 Task: Create a sub task Release to Production / Go Live for the task  Add search functionality to the app in the project TravelForge , assign it to team member softage.6@softage.net and update the status of the sub task to  At Risk , set the priority of the sub task to Medium.
Action: Mouse moved to (70, 384)
Screenshot: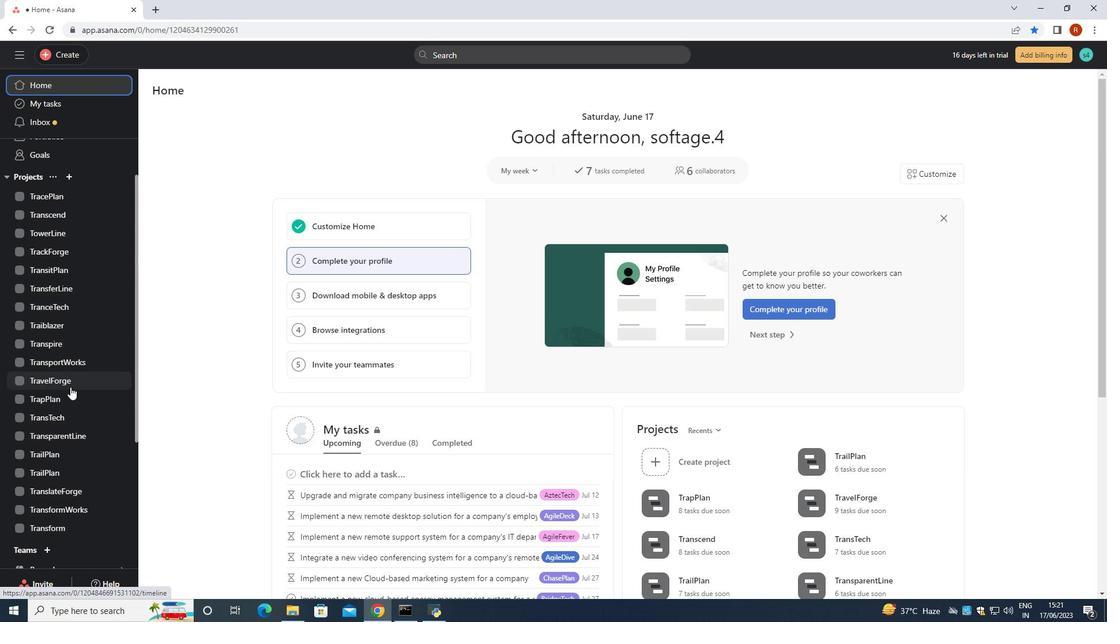 
Action: Mouse pressed left at (70, 384)
Screenshot: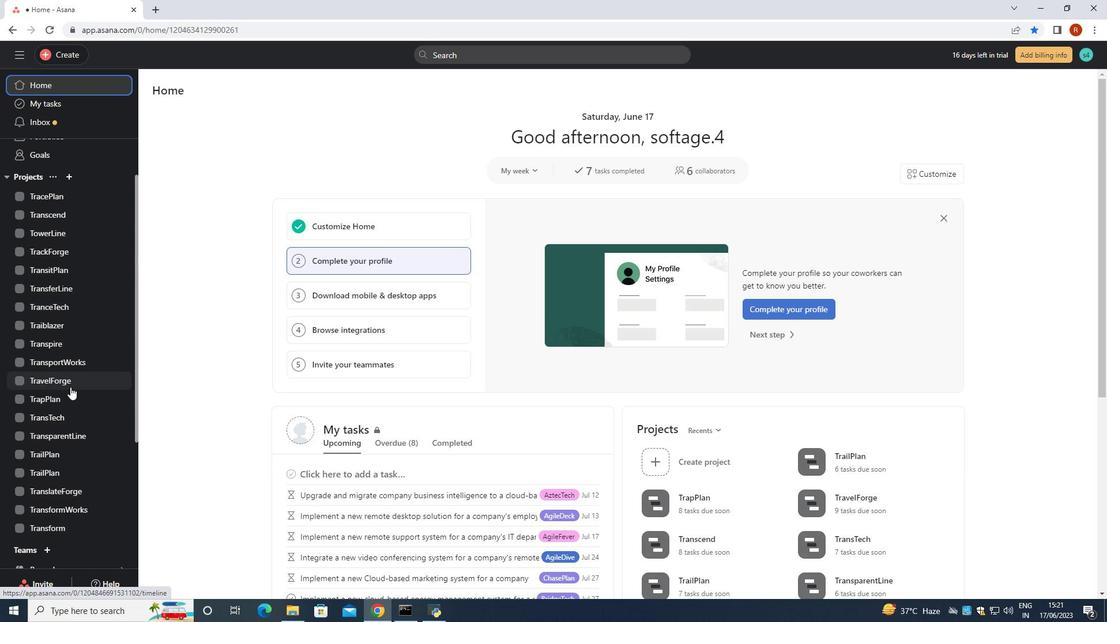 
Action: Mouse moved to (453, 269)
Screenshot: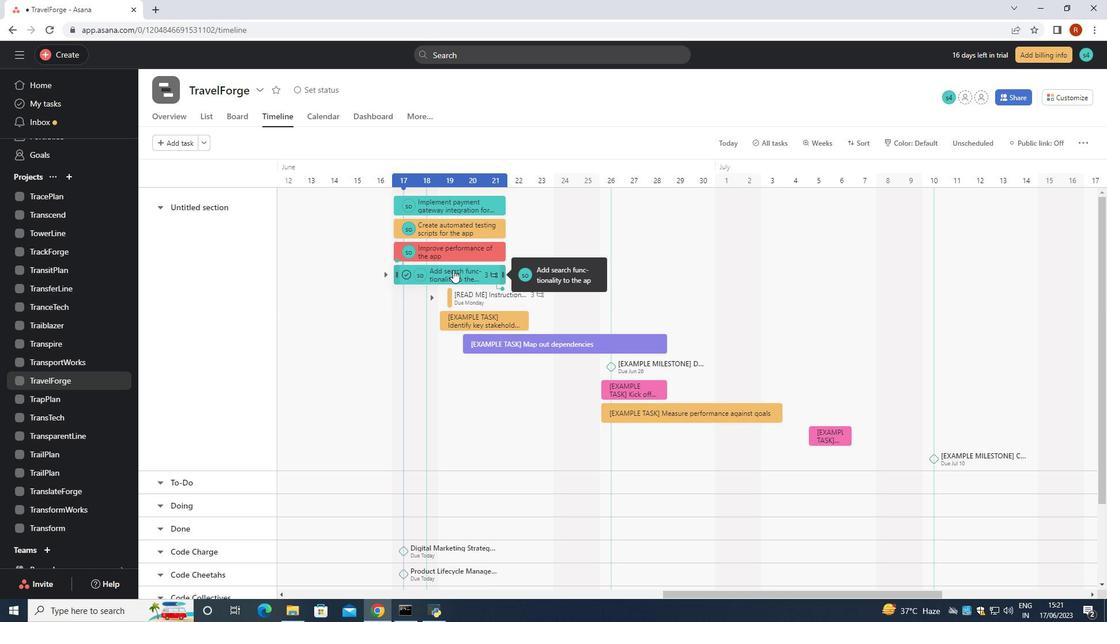 
Action: Mouse pressed left at (453, 269)
Screenshot: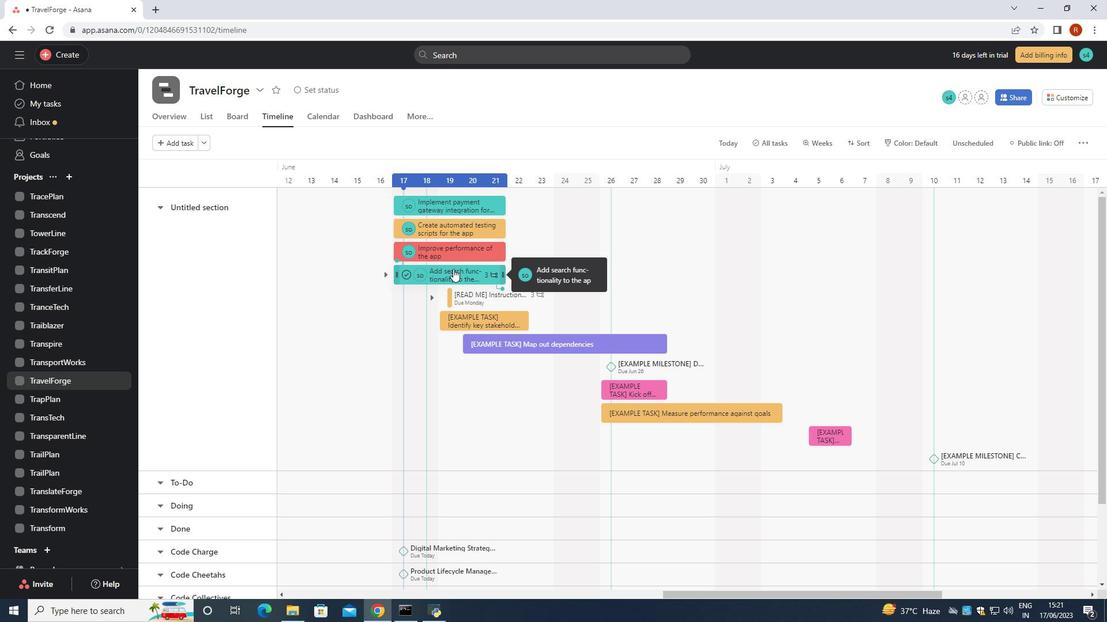 
Action: Mouse moved to (932, 183)
Screenshot: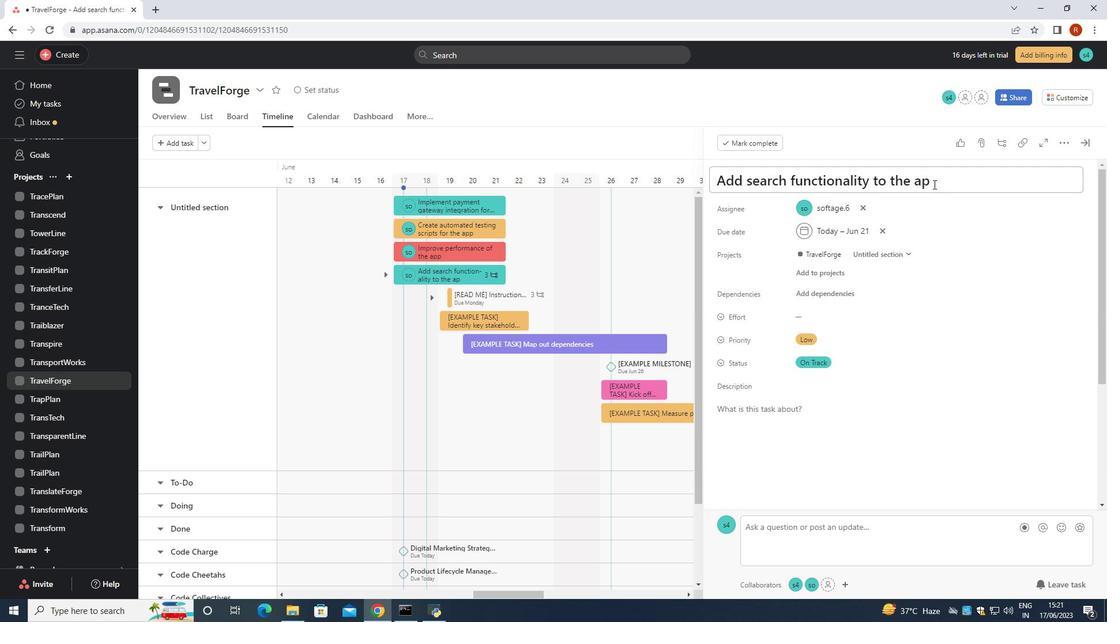 
Action: Mouse pressed left at (932, 183)
Screenshot: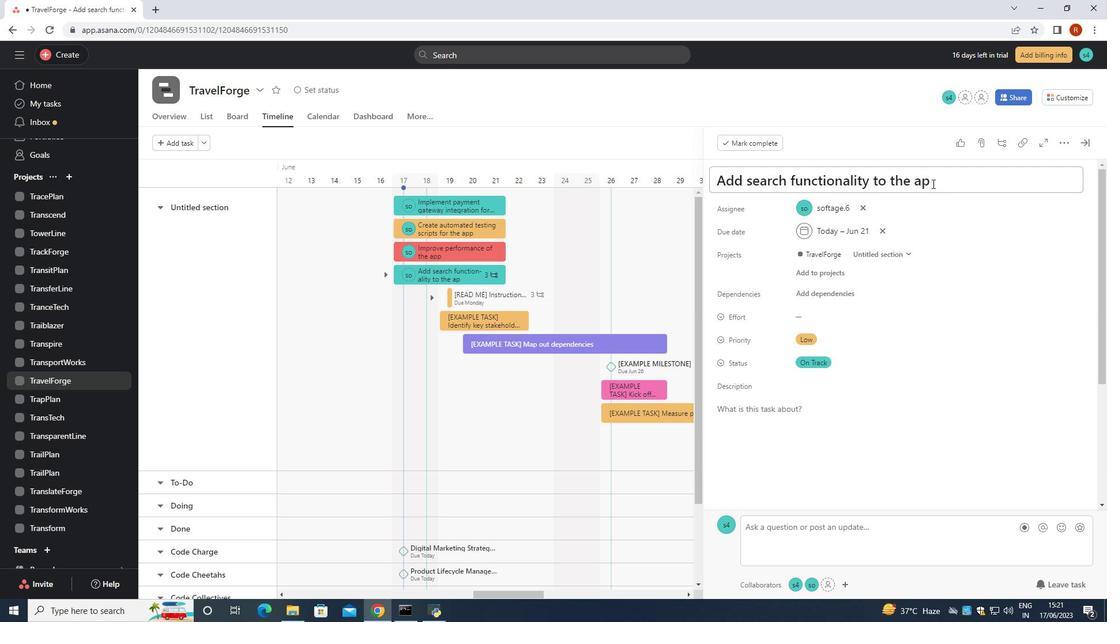 
Action: Mouse moved to (931, 183)
Screenshot: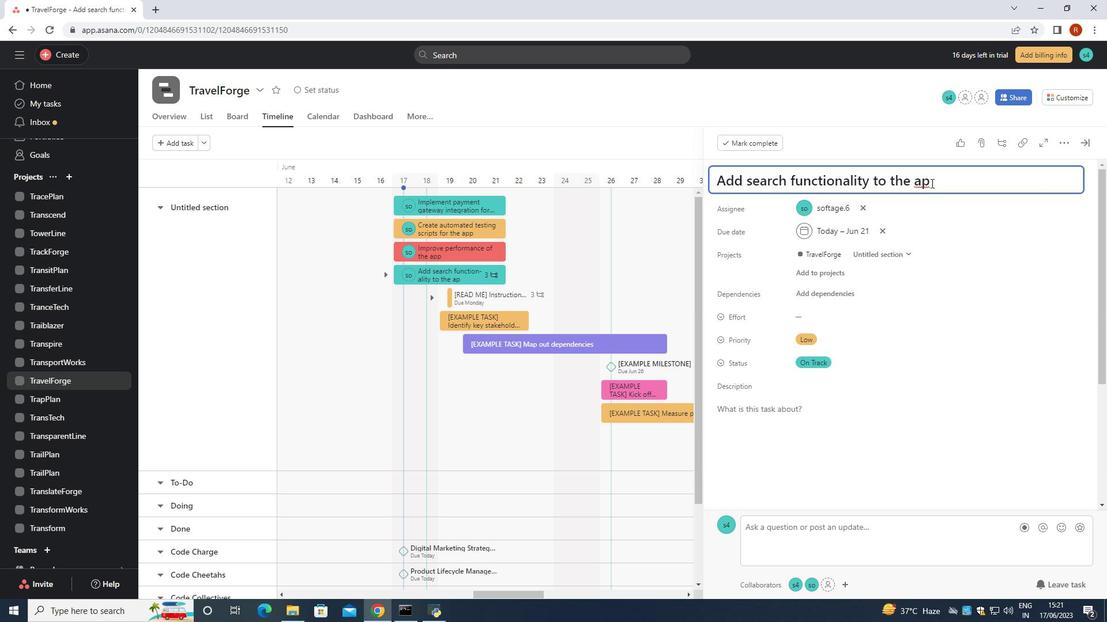 
Action: Key pressed p
Screenshot: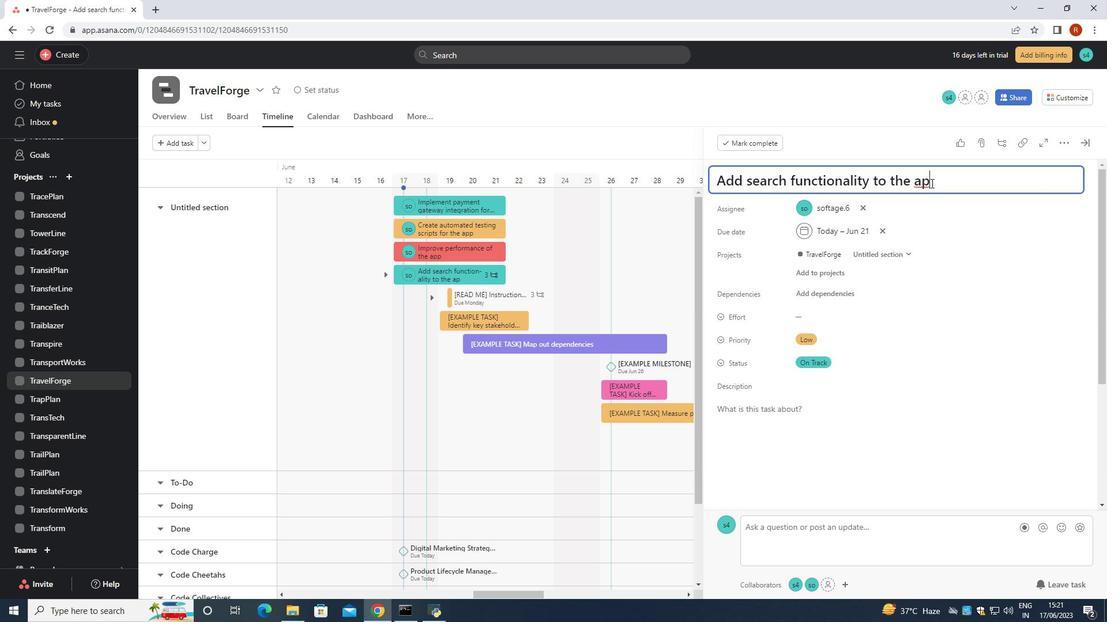 
Action: Mouse moved to (768, 434)
Screenshot: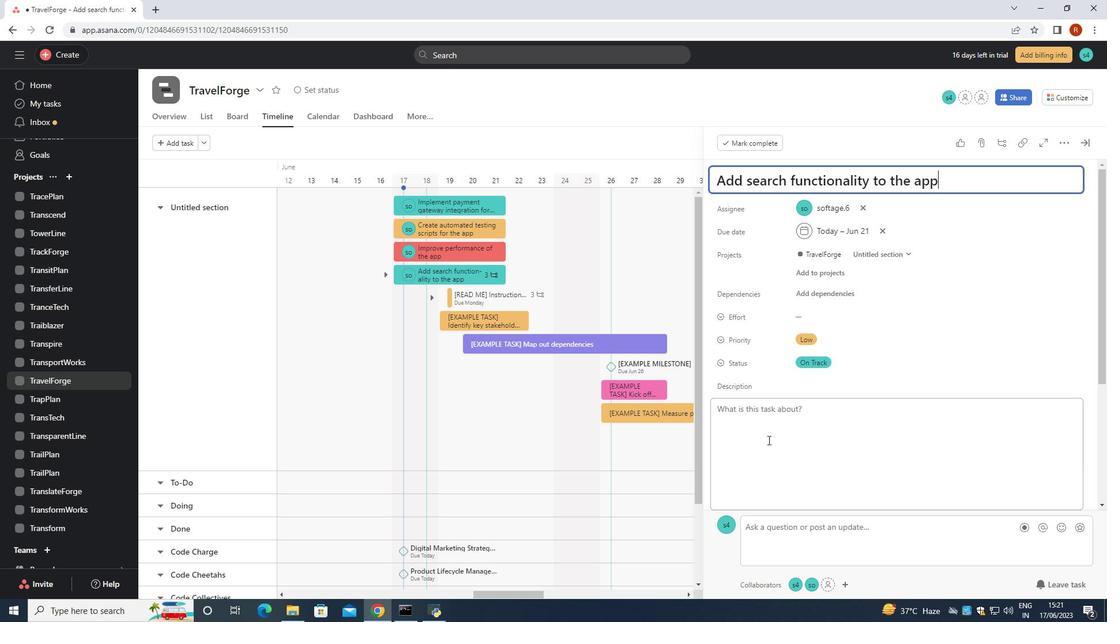 
Action: Mouse scrolled (768, 433) with delta (0, 0)
Screenshot: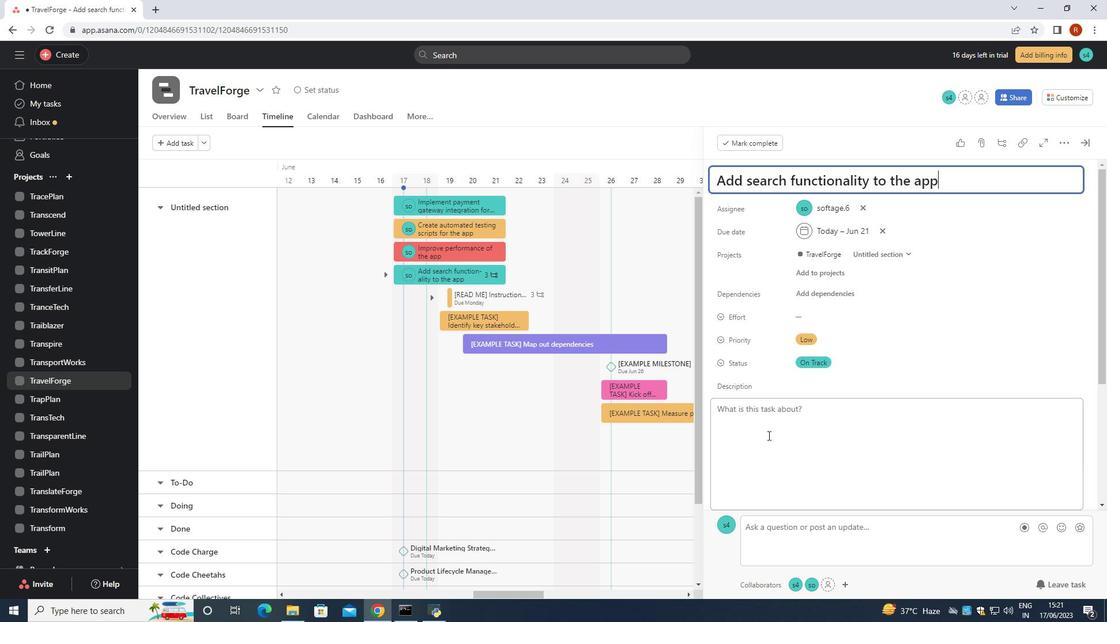
Action: Mouse moved to (768, 433)
Screenshot: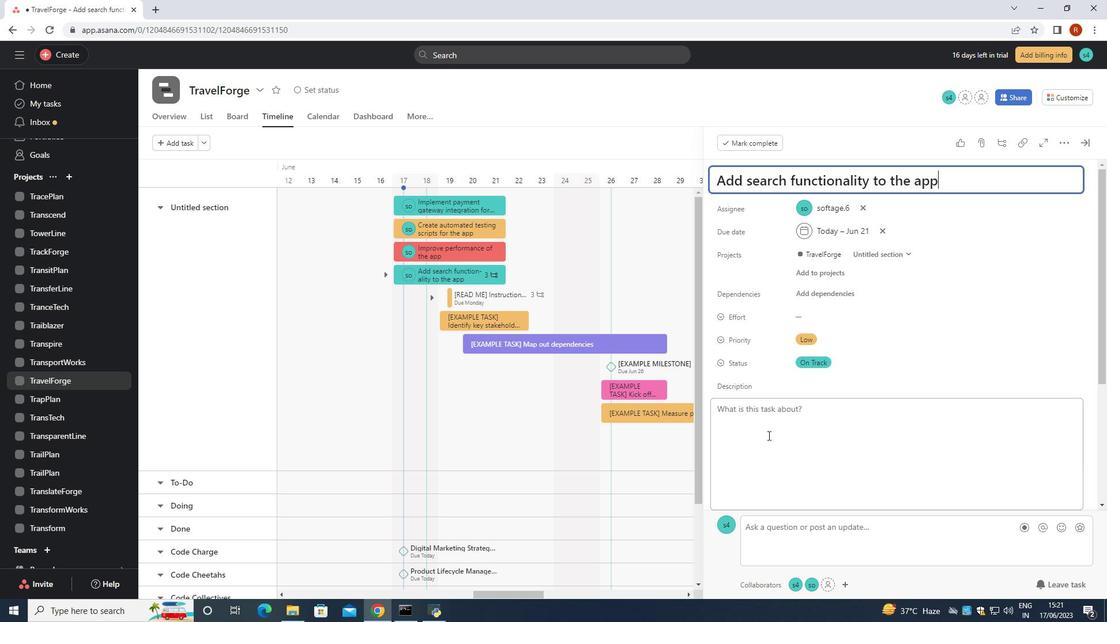 
Action: Mouse scrolled (768, 432) with delta (0, 0)
Screenshot: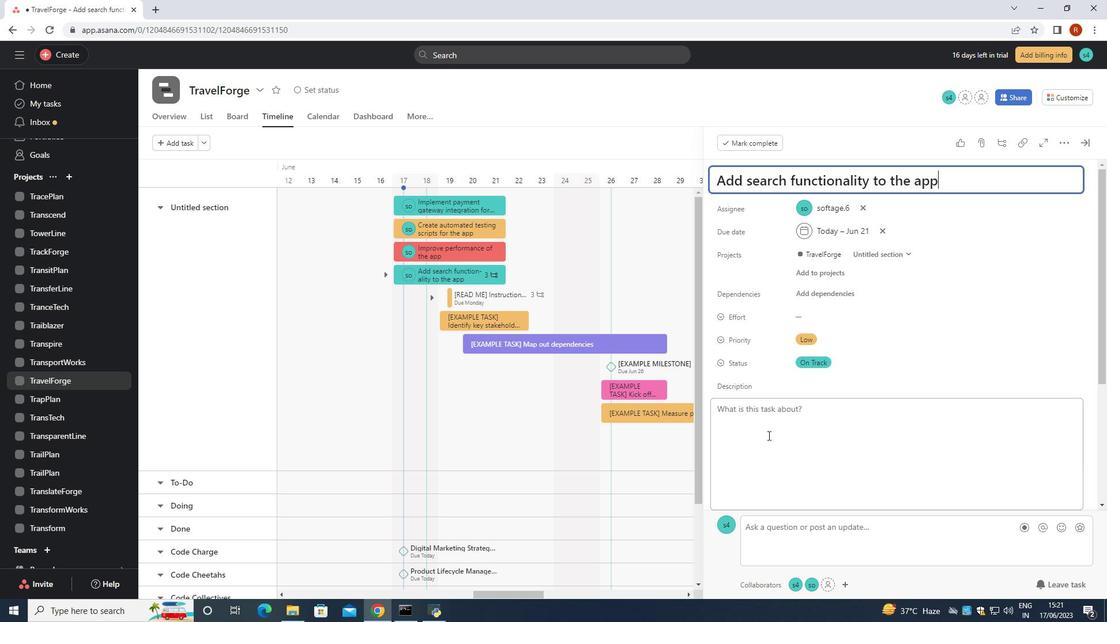 
Action: Mouse moved to (765, 426)
Screenshot: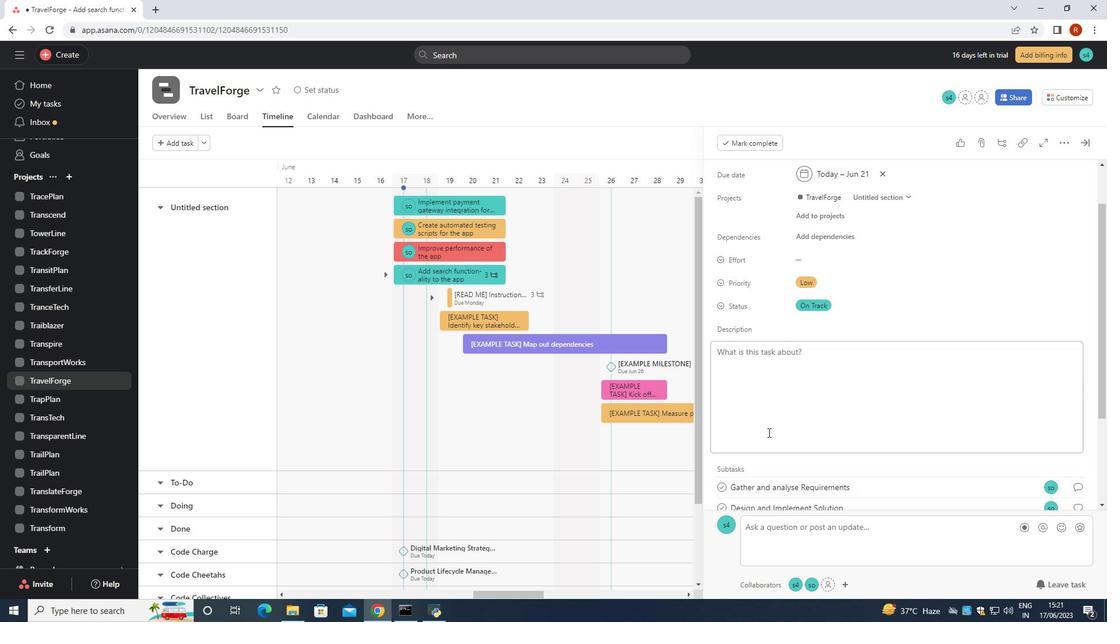 
Action: Mouse scrolled (765, 430) with delta (0, 0)
Screenshot: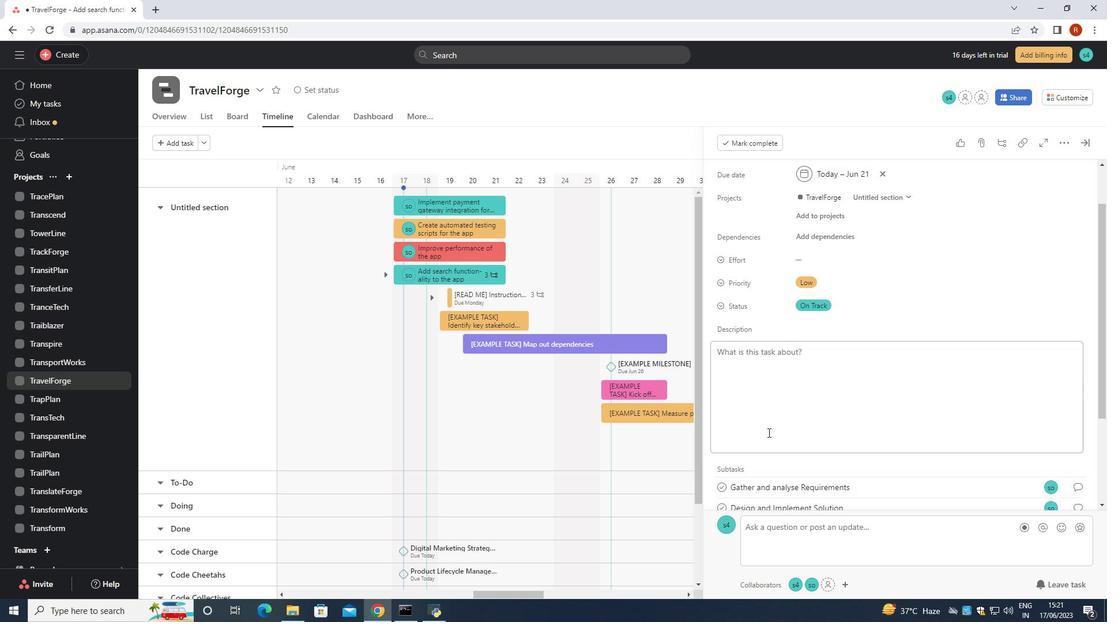 
Action: Mouse moved to (765, 427)
Screenshot: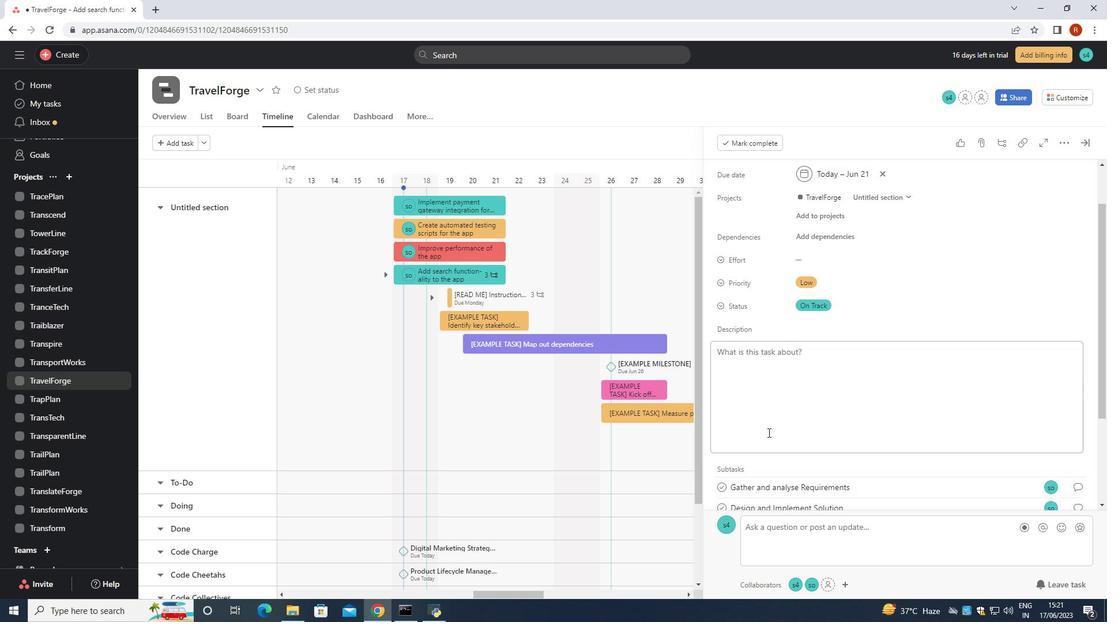 
Action: Mouse scrolled (763, 424) with delta (0, 0)
Screenshot: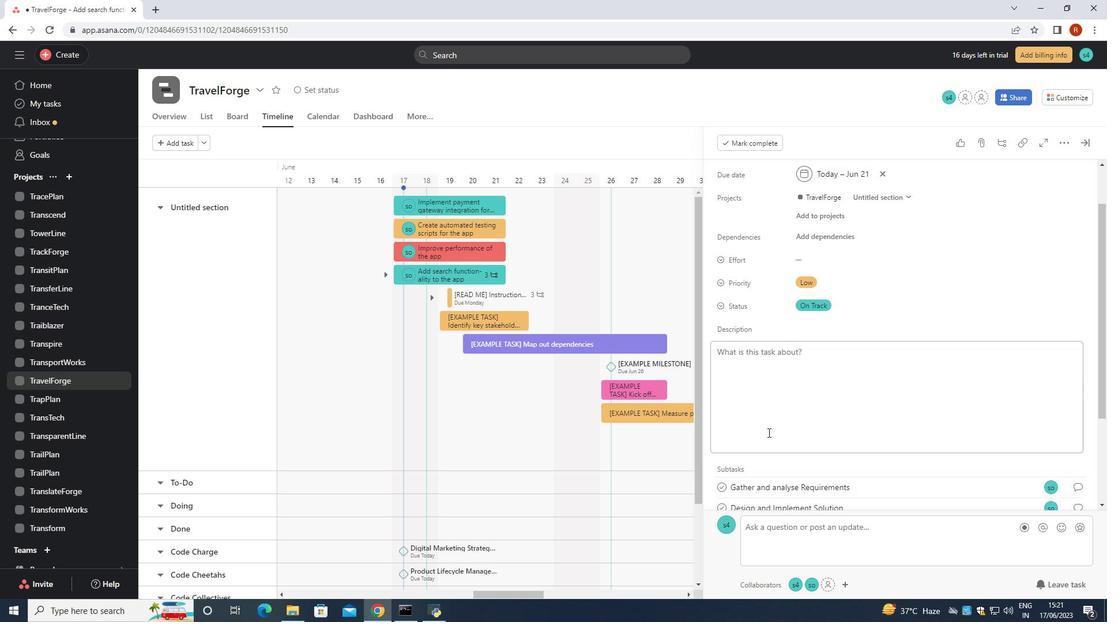 
Action: Mouse moved to (762, 414)
Screenshot: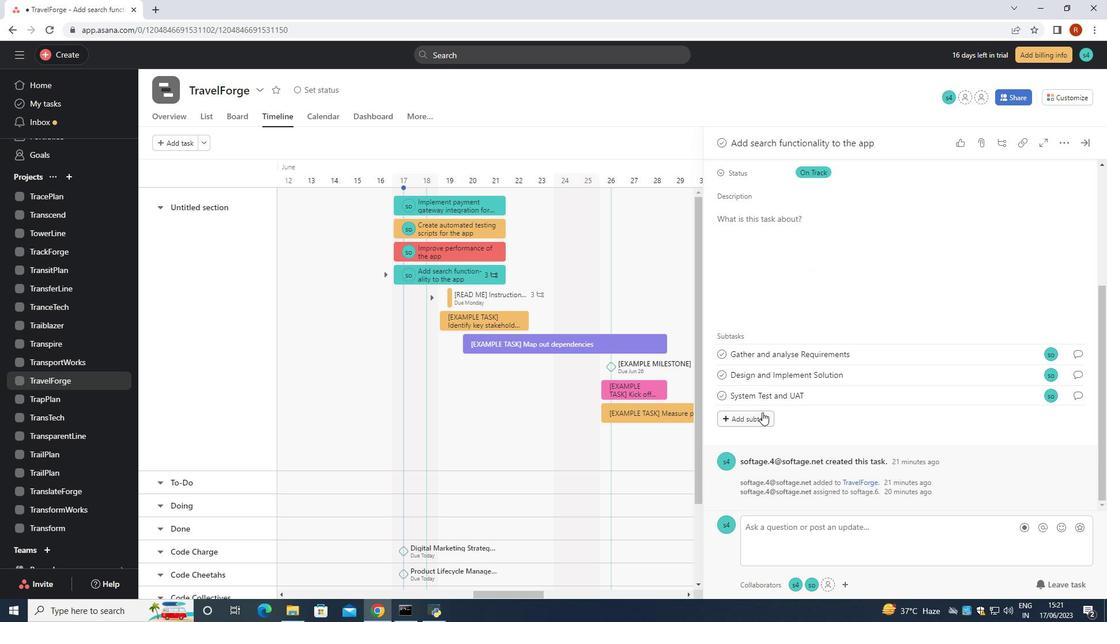 
Action: Mouse pressed left at (762, 414)
Screenshot: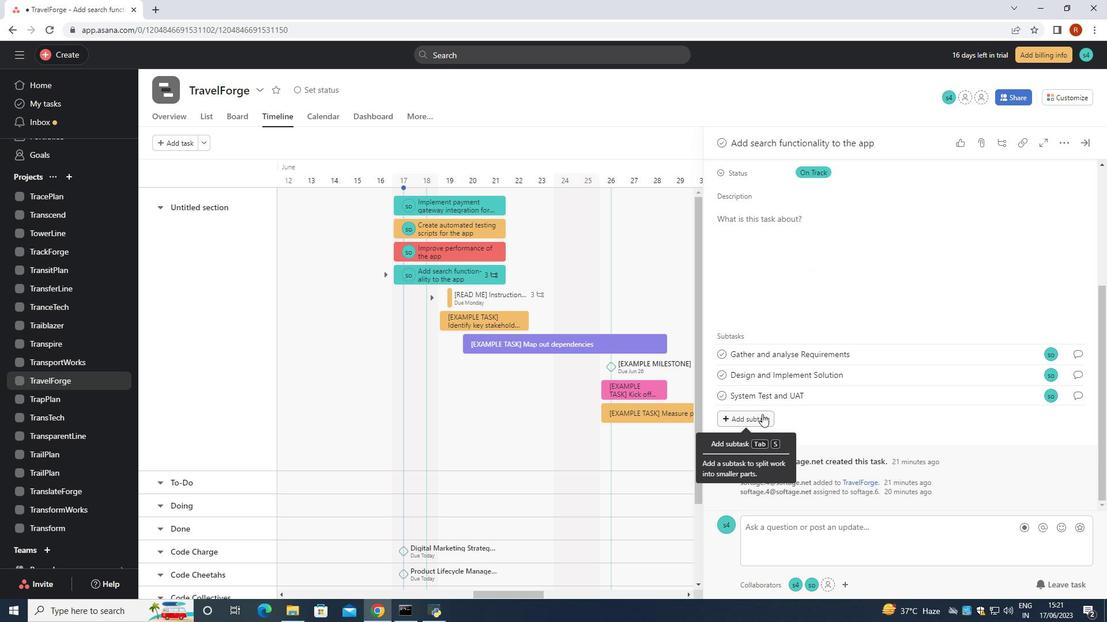 
Action: Mouse moved to (762, 415)
Screenshot: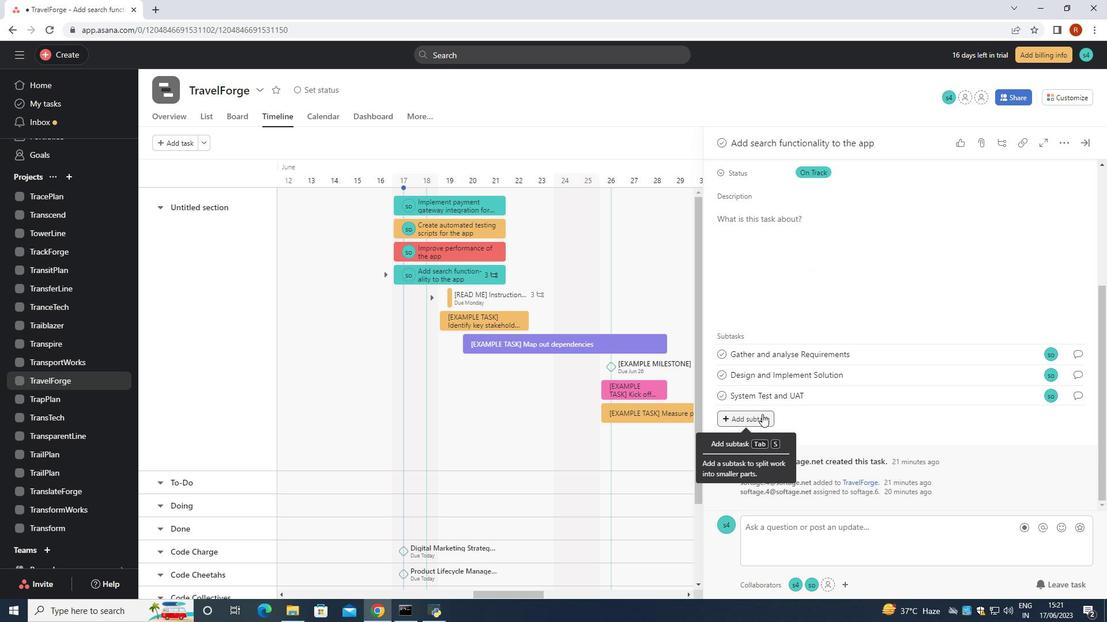 
Action: Key pressed f<Key.shift>Release<Key.space><Key.shift>to<Key.space><Key.left><Key.left><Key.left><Key.left><Key.left><Key.left><Key.left><Key.left><Key.left><Key.left><Key.left><Key.left><Key.left><Key.left><Key.left><Key.left><Key.right><Key.backspace><Key.right><Key.right><Key.right><Key.right><Key.right><Key.right><Key.right><Key.right><Key.right><Key.right><Key.space><Key.shift>p<Key.backspace><Key.shift>Production<Key.space><Key.backspace>/<Key.shift>Go<Key.shift><Key.space><Key.shift>Live
Screenshot: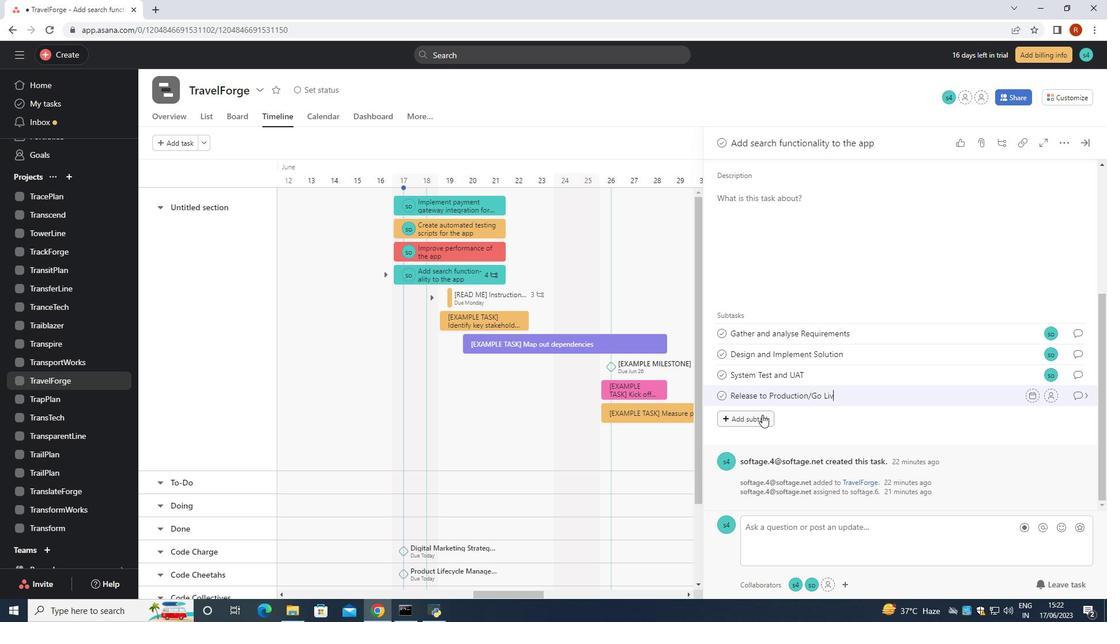 
Action: Mouse moved to (1050, 396)
Screenshot: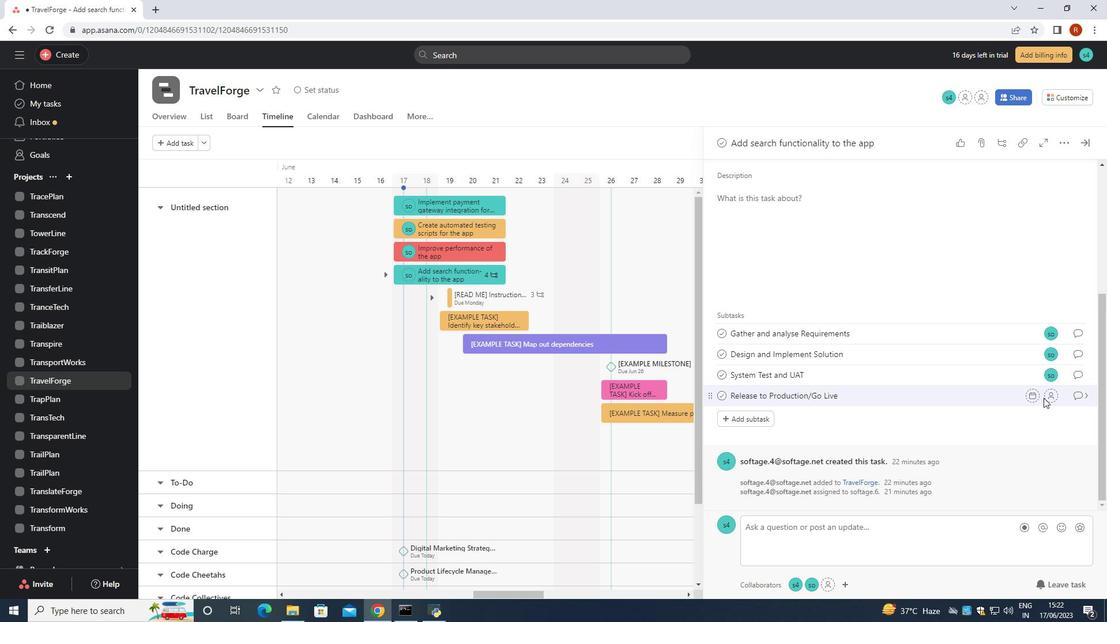 
Action: Mouse pressed left at (1050, 396)
Screenshot: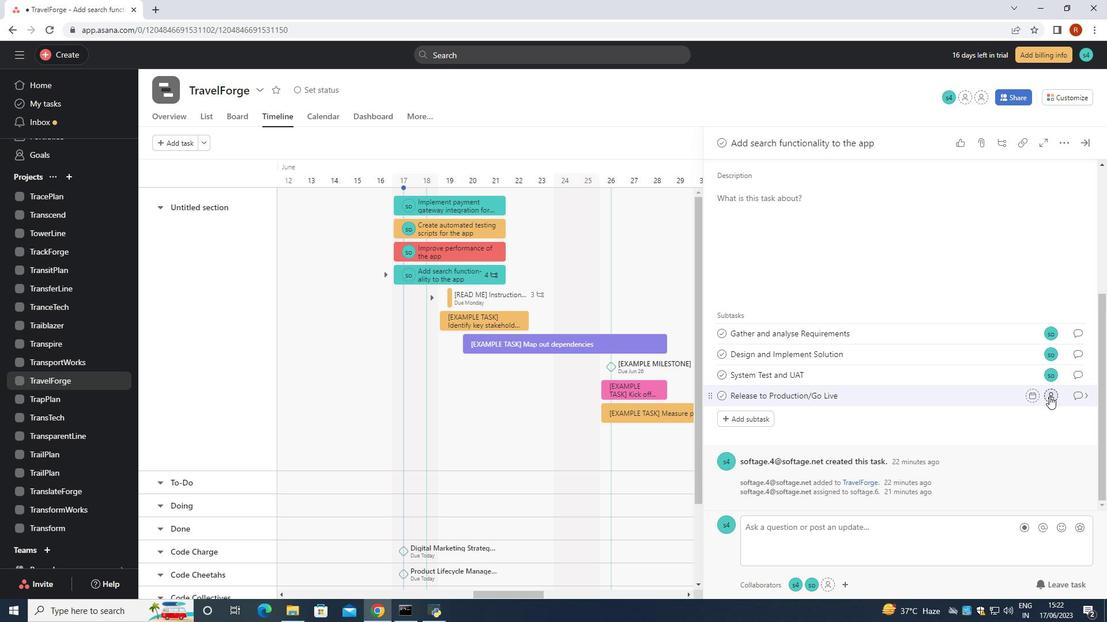 
Action: Mouse moved to (1051, 396)
Screenshot: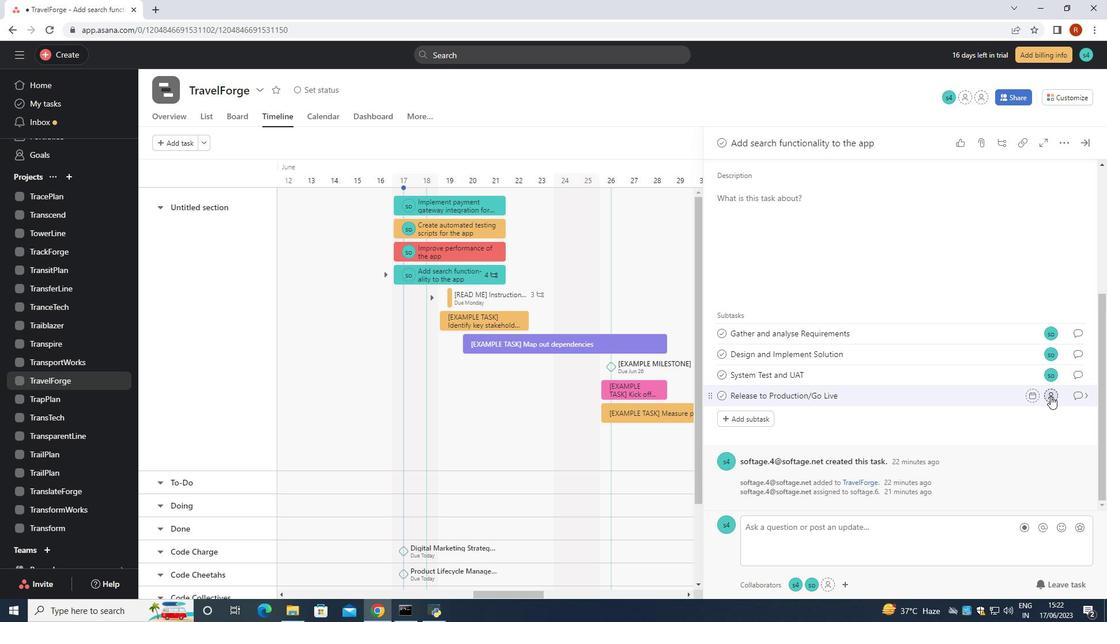 
Action: Key pressed softage.6<Key.shift>@softage.net
Screenshot: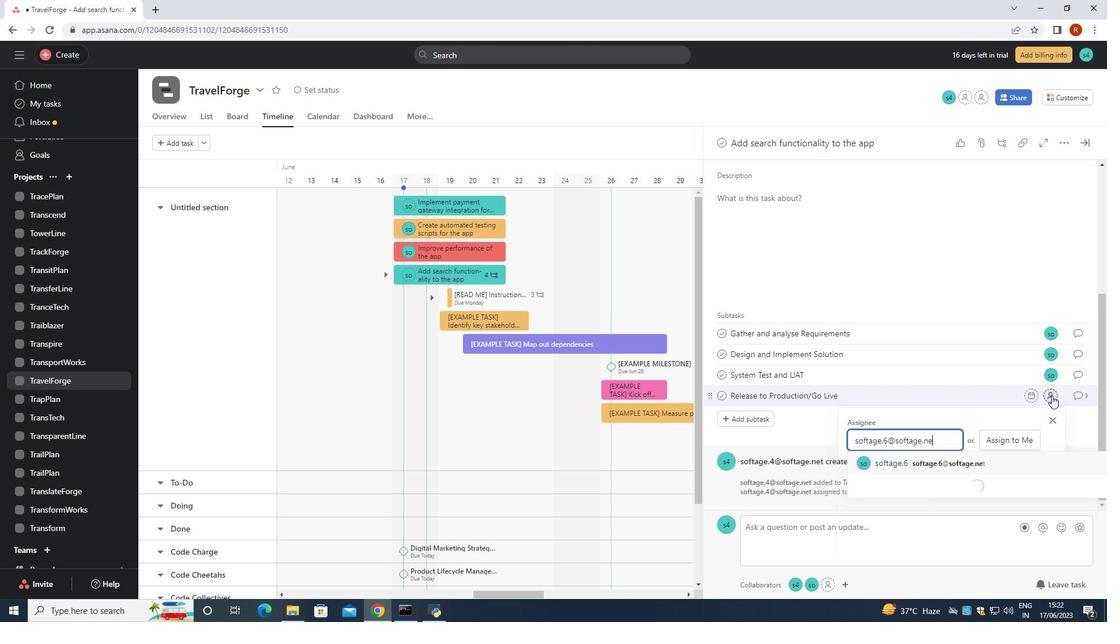 
Action: Mouse moved to (955, 461)
Screenshot: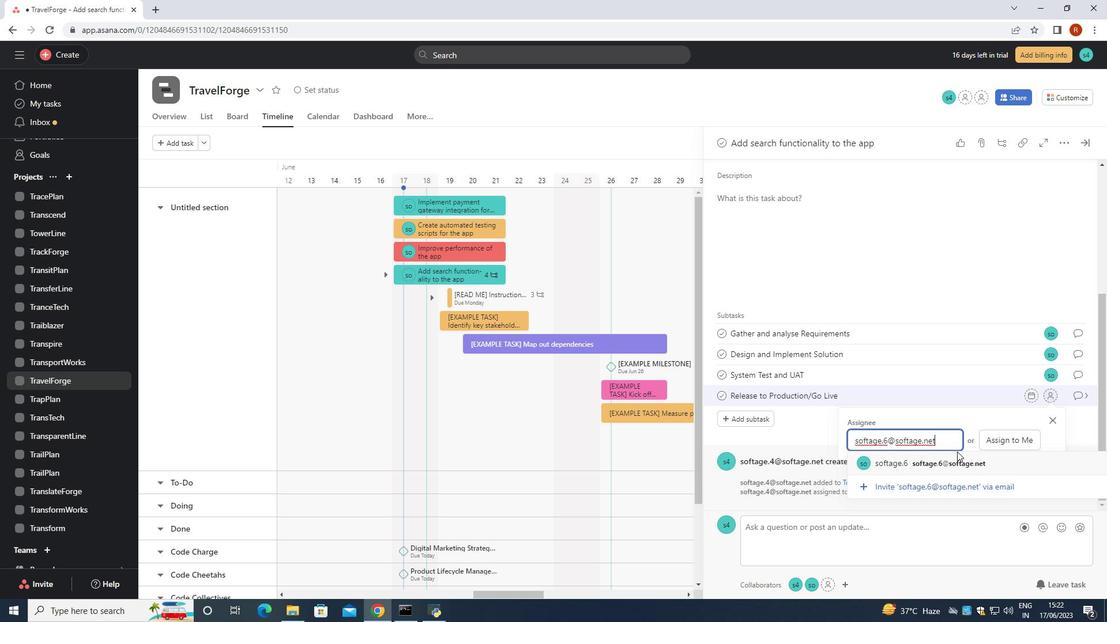 
Action: Mouse pressed left at (955, 461)
Screenshot: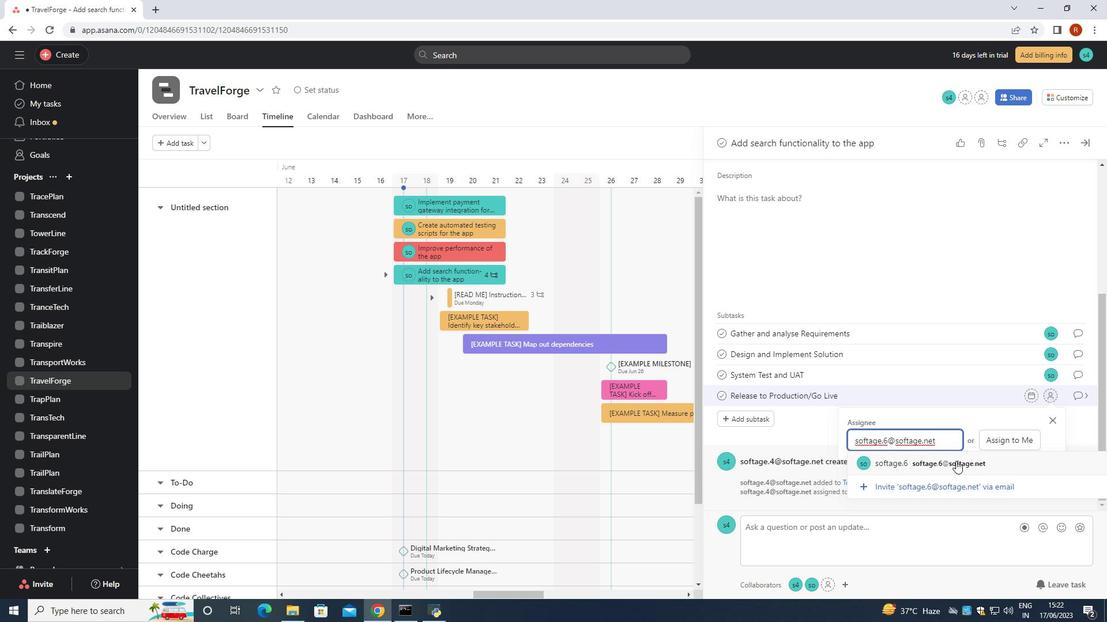 
Action: Mouse moved to (1077, 394)
Screenshot: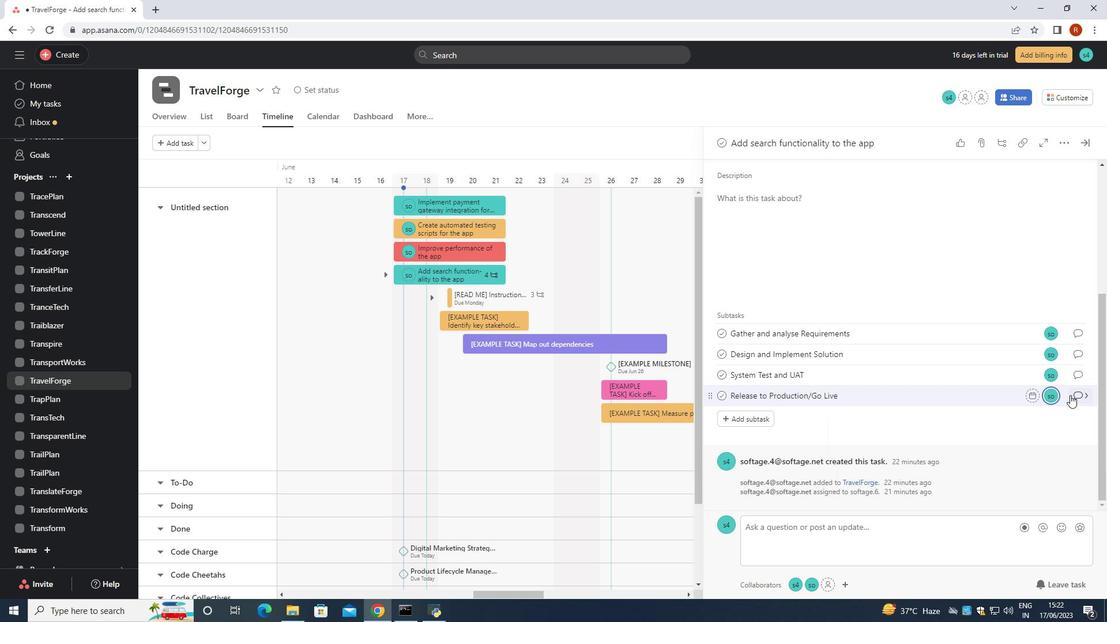 
Action: Mouse pressed left at (1077, 394)
Screenshot: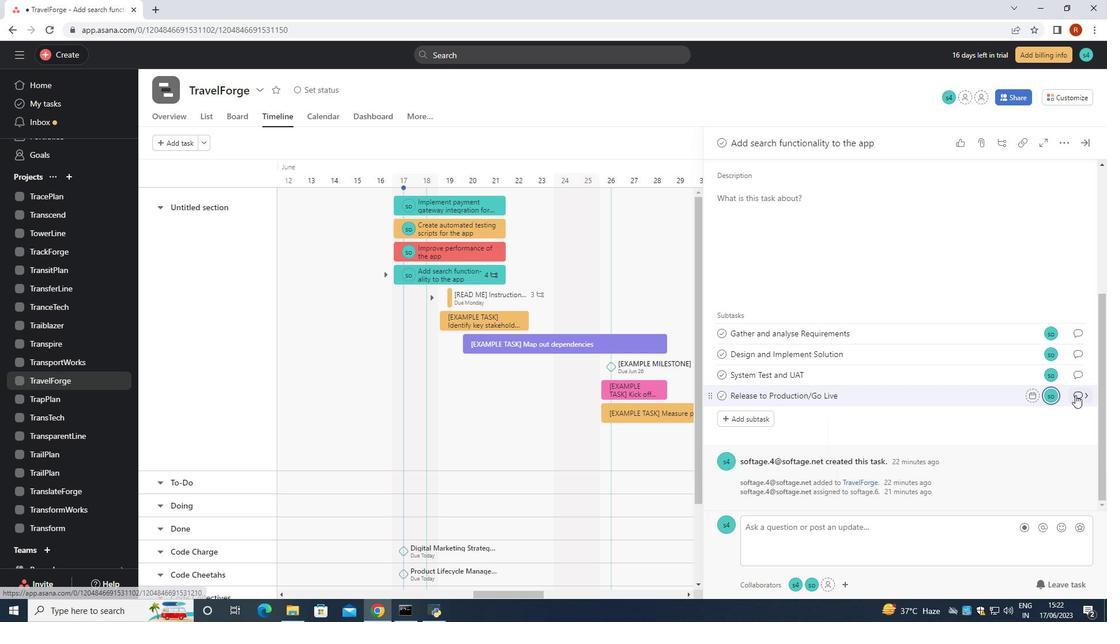 
Action: Mouse moved to (739, 300)
Screenshot: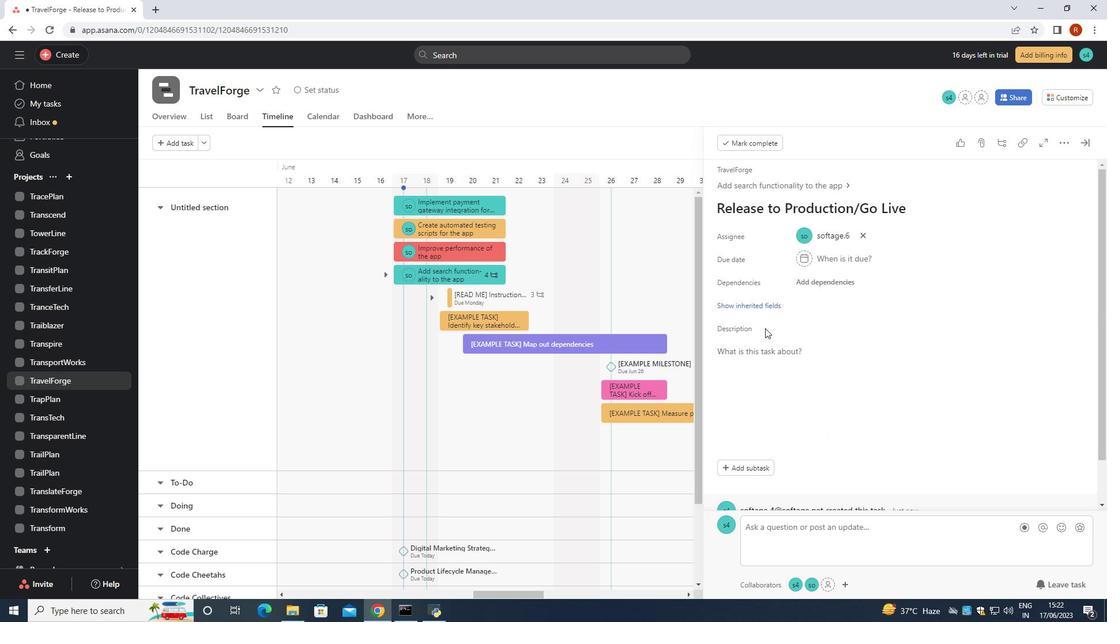 
Action: Mouse pressed left at (739, 300)
Screenshot: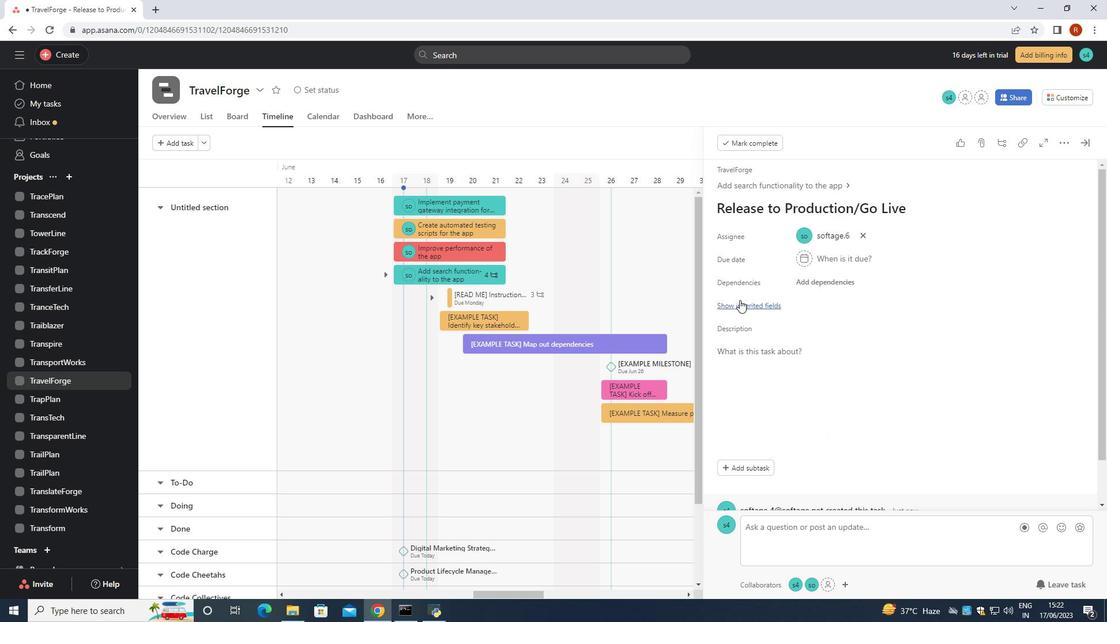 
Action: Mouse moved to (766, 308)
Screenshot: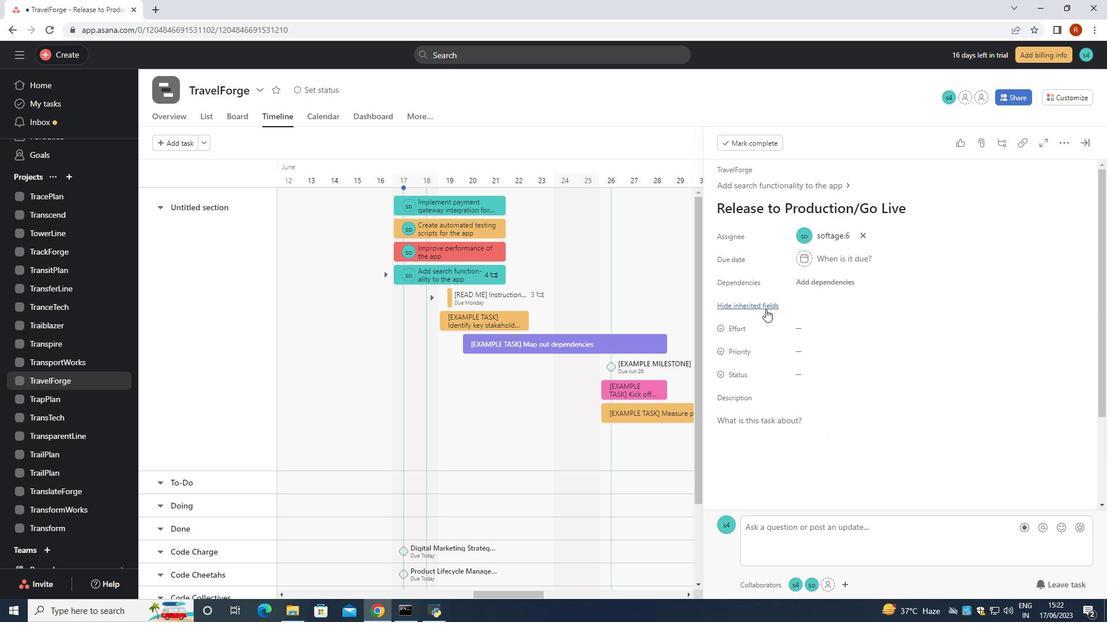 
Action: Mouse pressed left at (766, 308)
Screenshot: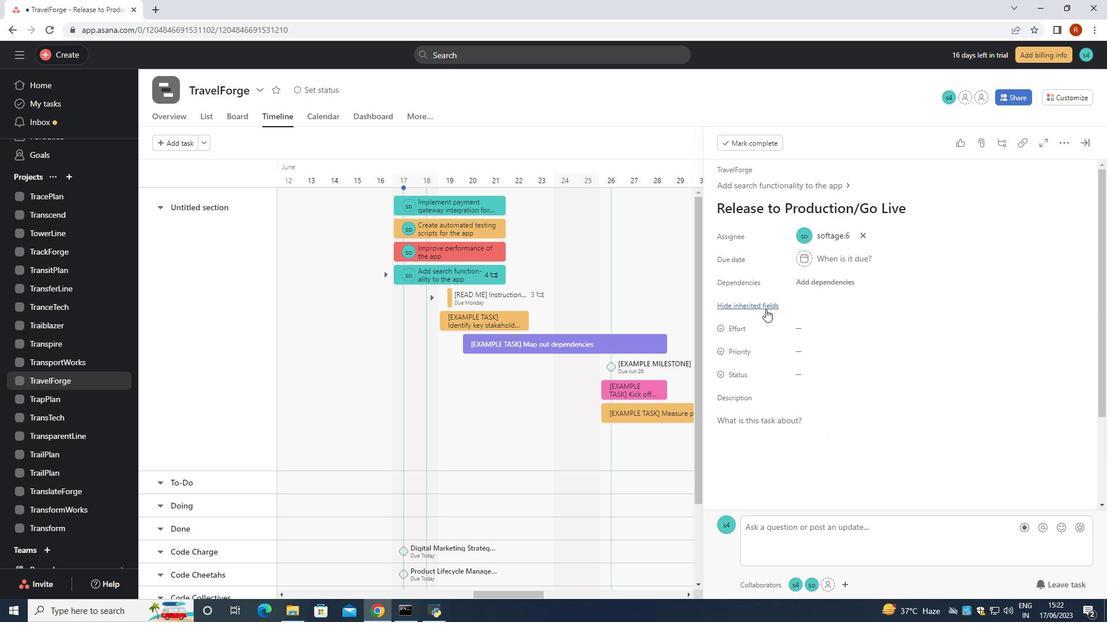 
Action: Mouse pressed left at (766, 308)
Screenshot: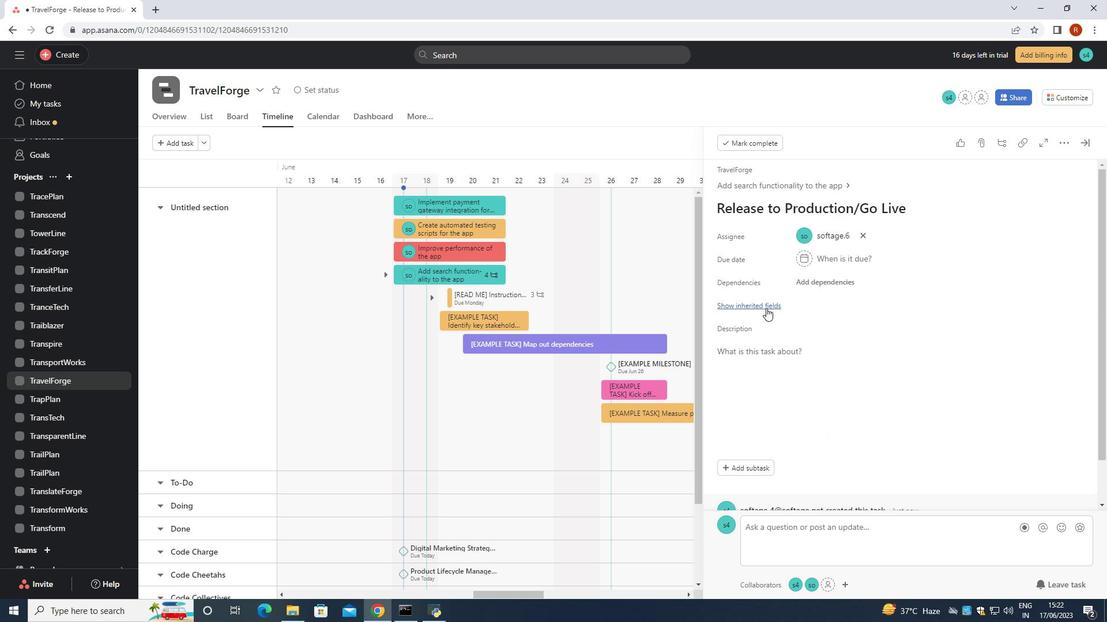 
Action: Mouse moved to (806, 378)
Screenshot: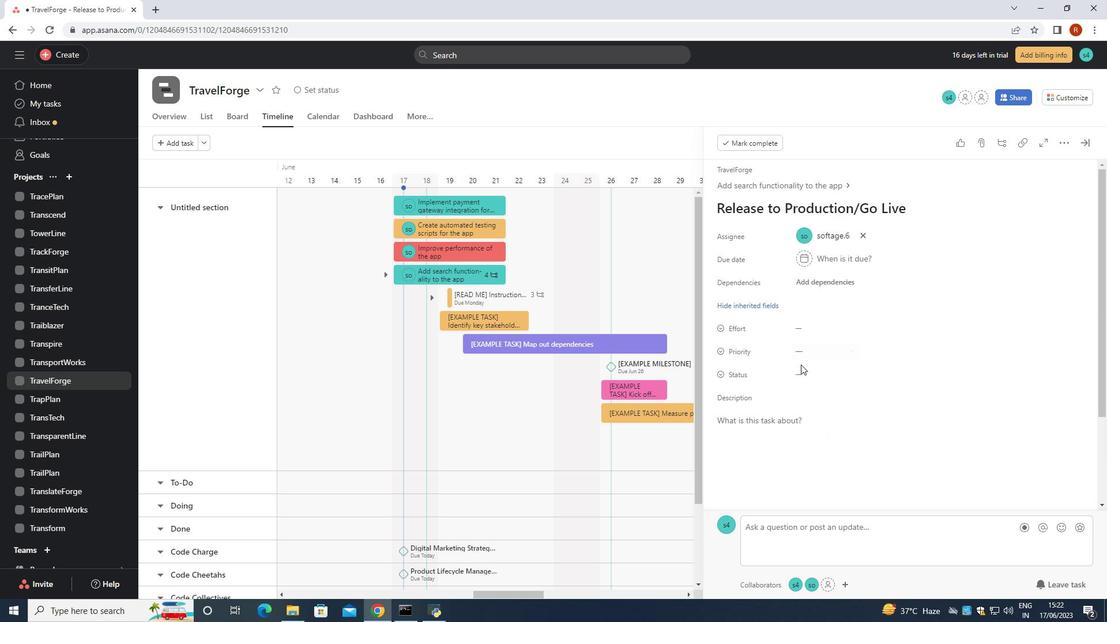 
Action: Mouse pressed left at (806, 378)
Screenshot: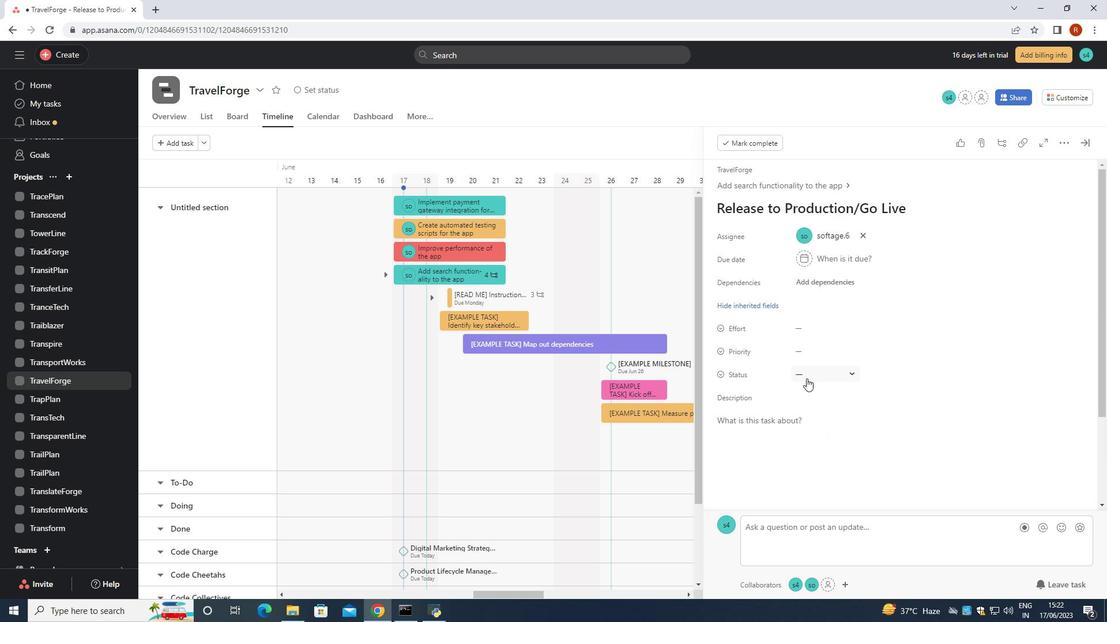 
Action: Mouse moved to (836, 435)
Screenshot: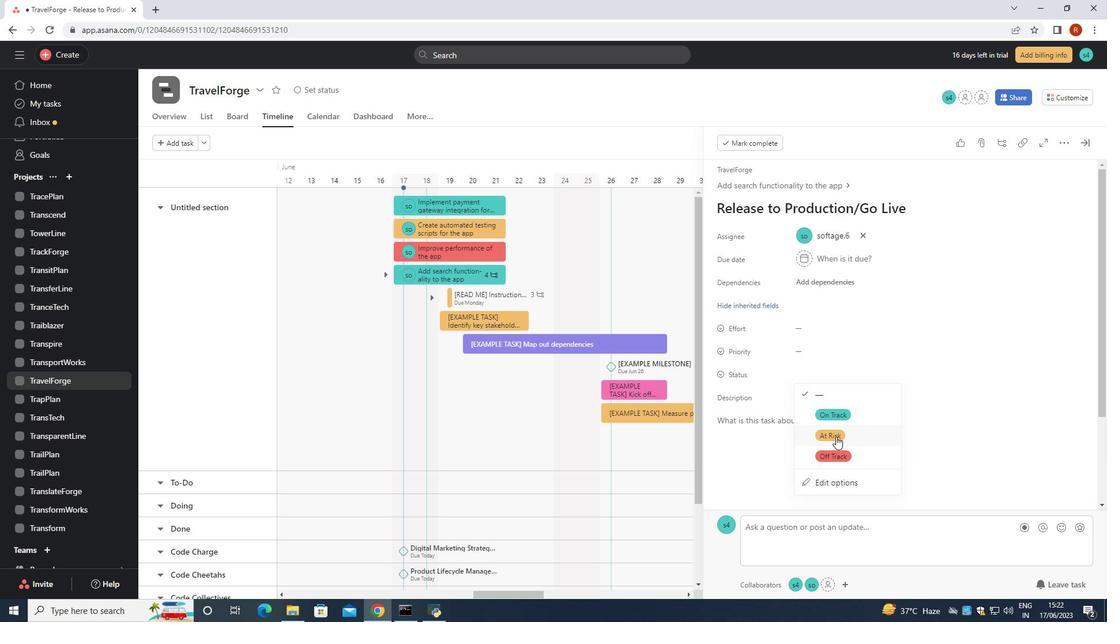 
Action: Mouse pressed left at (836, 435)
Screenshot: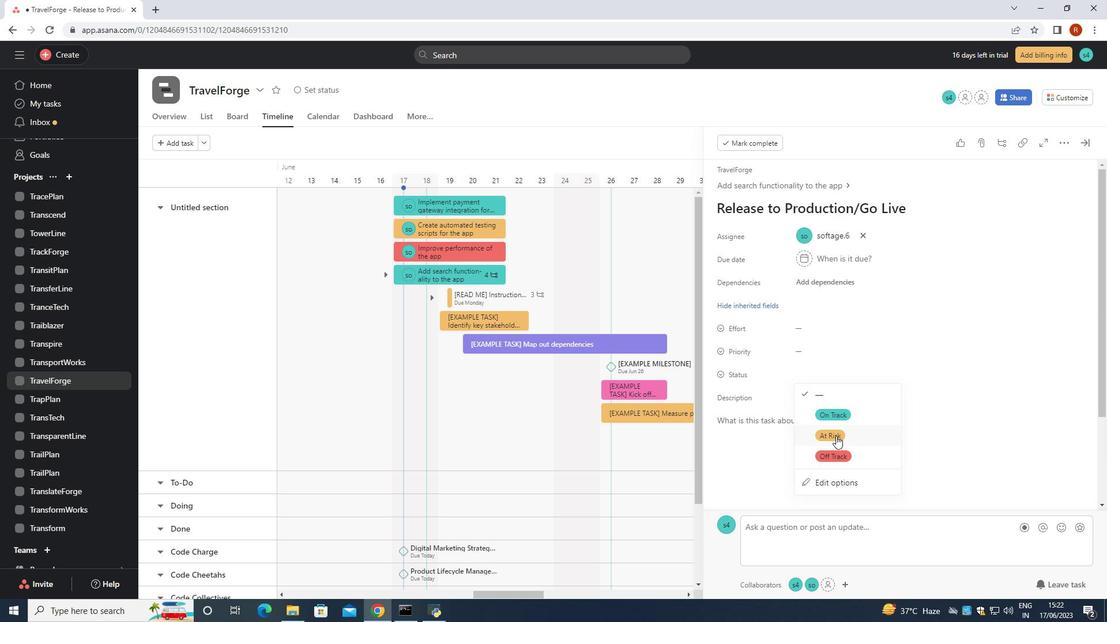 
Action: Mouse moved to (808, 354)
Screenshot: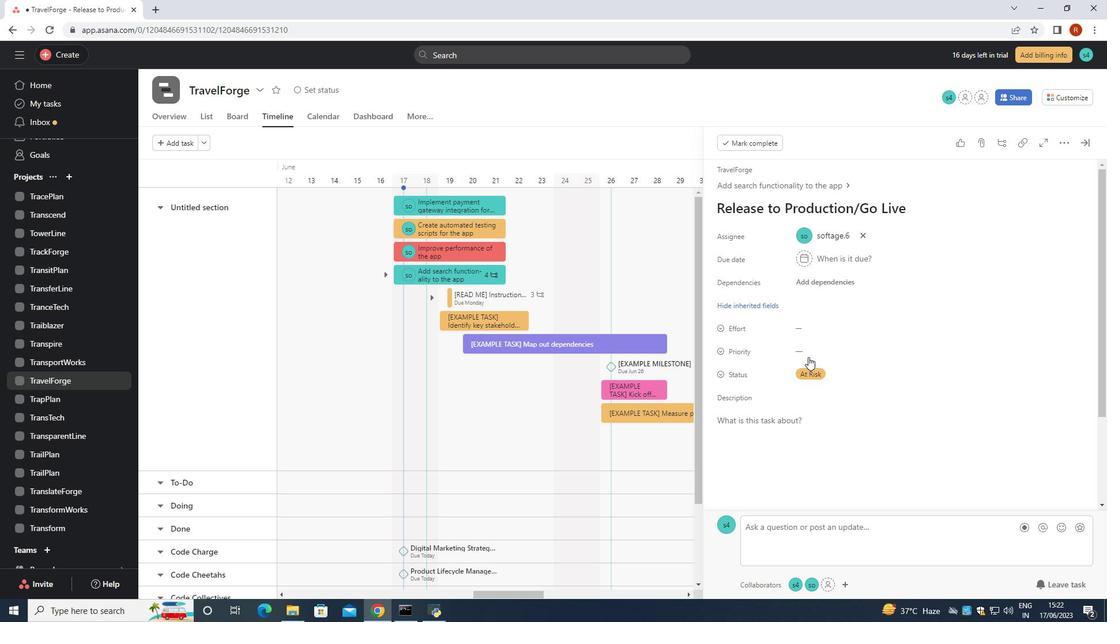 
Action: Mouse pressed left at (808, 354)
Screenshot: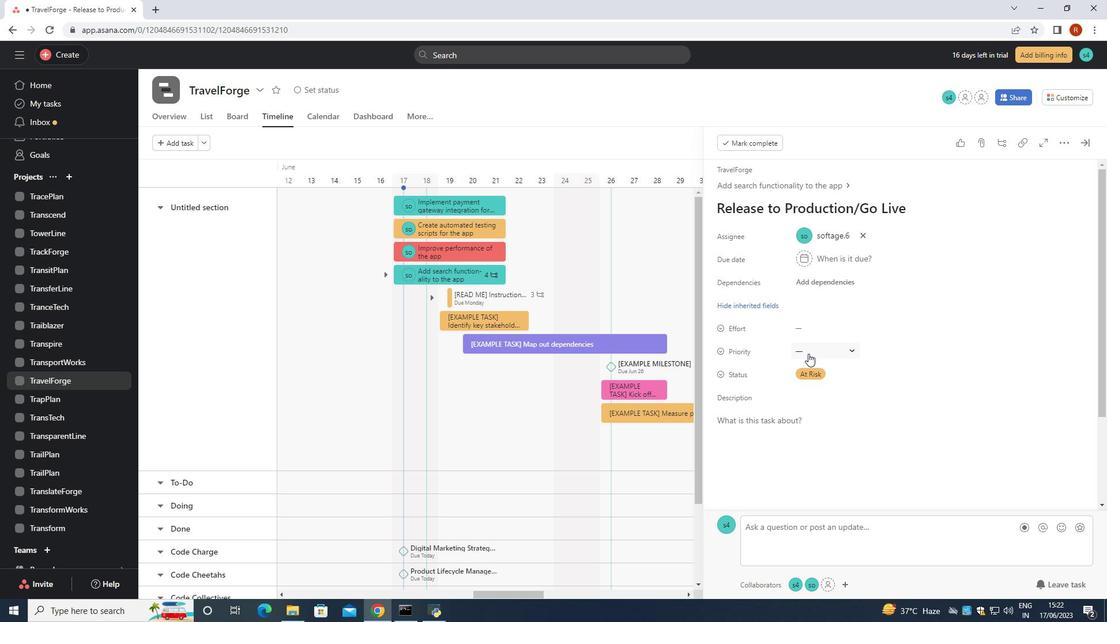 
Action: Mouse moved to (827, 408)
Screenshot: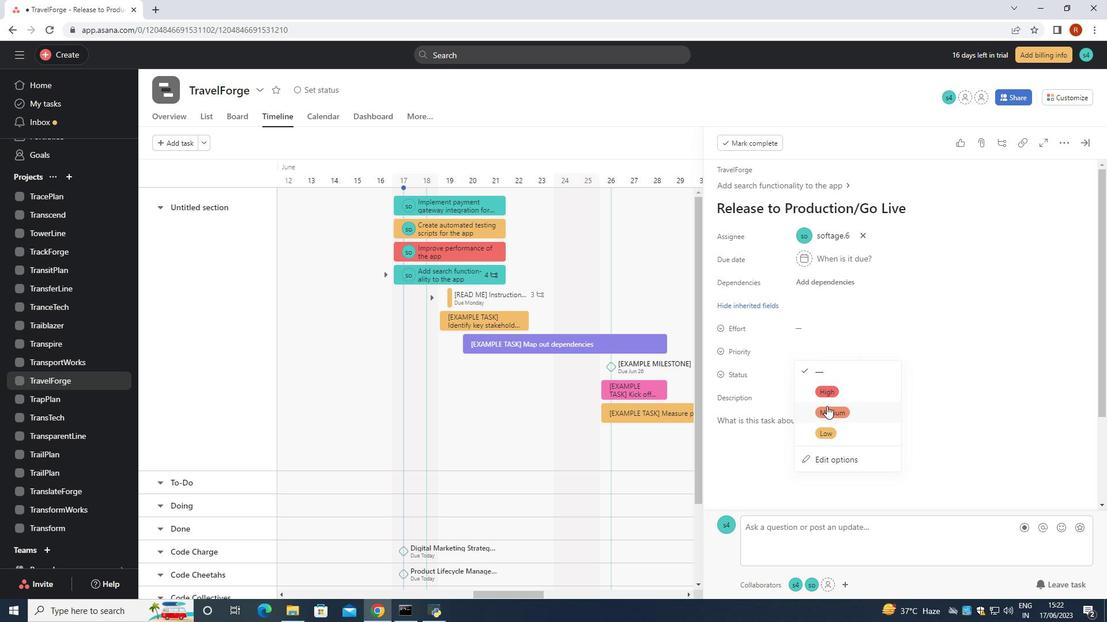 
Action: Mouse pressed left at (827, 408)
Screenshot: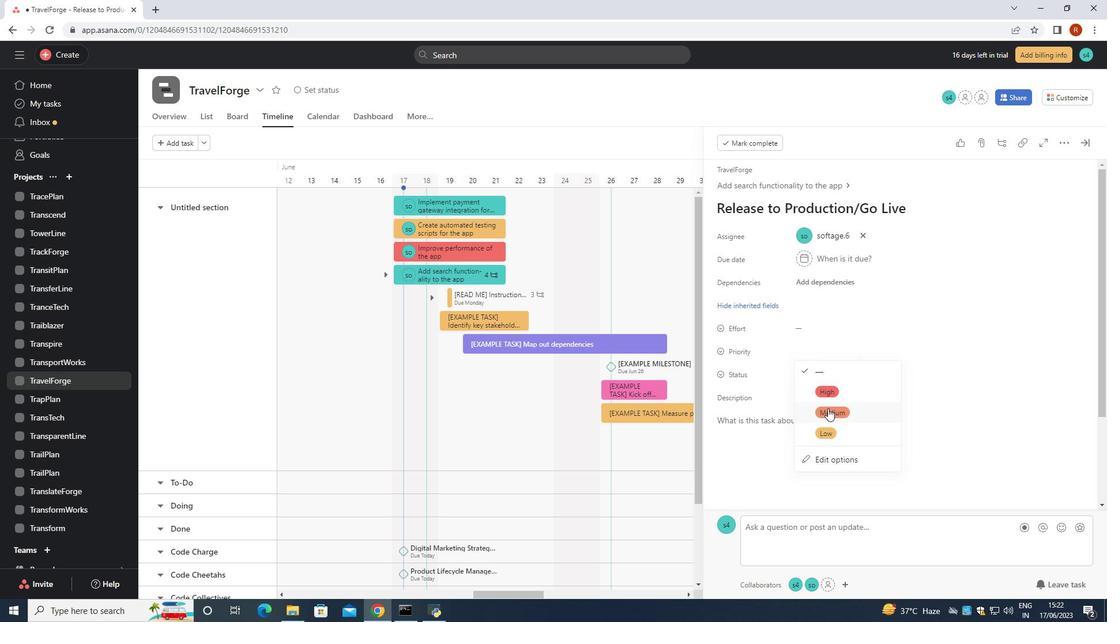 
Action: Mouse moved to (828, 409)
Screenshot: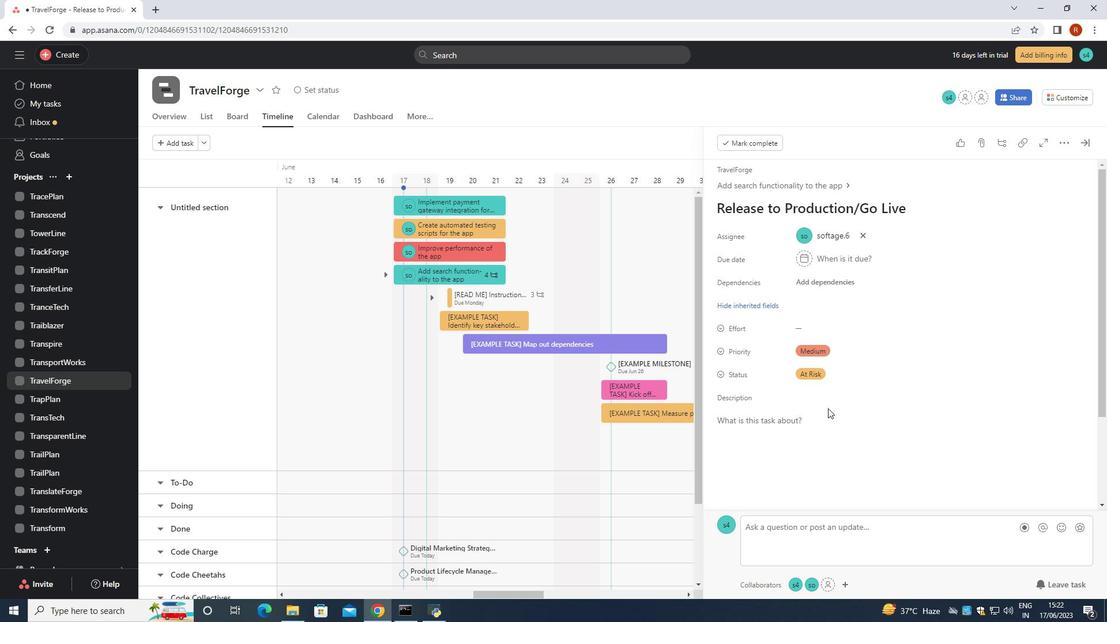 
